 Task: Look for products in the category "Lotion" from Nubian Heritage only.
Action: Mouse moved to (897, 298)
Screenshot: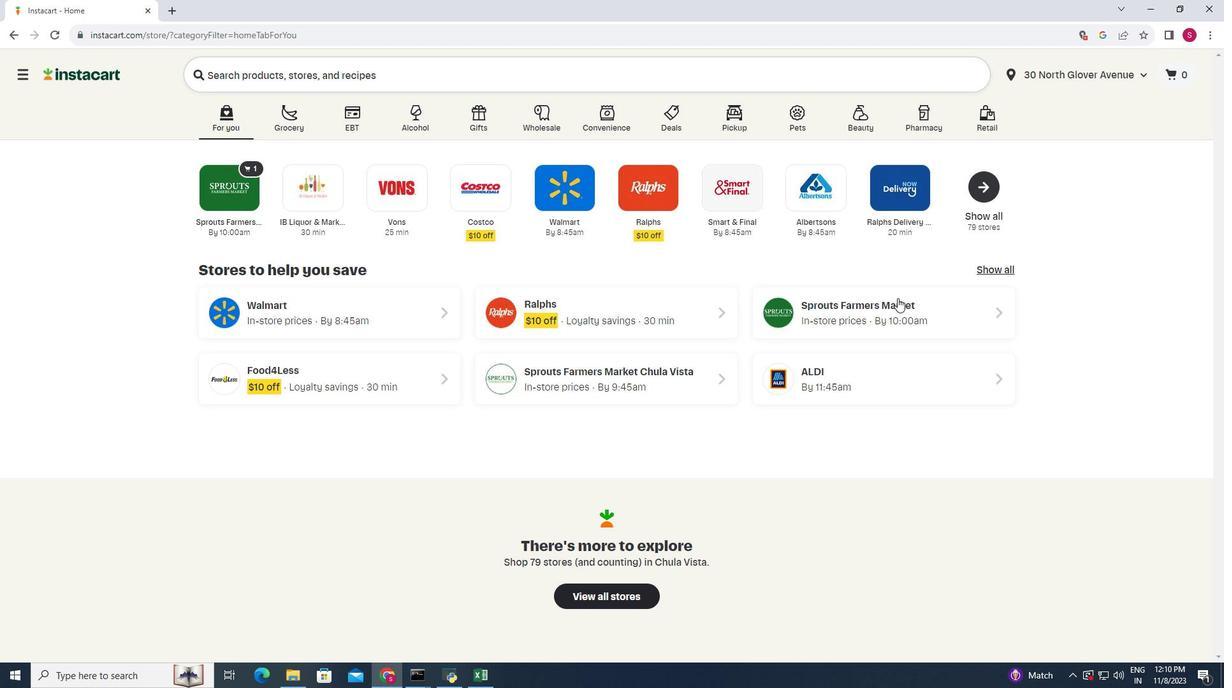 
Action: Mouse pressed left at (897, 298)
Screenshot: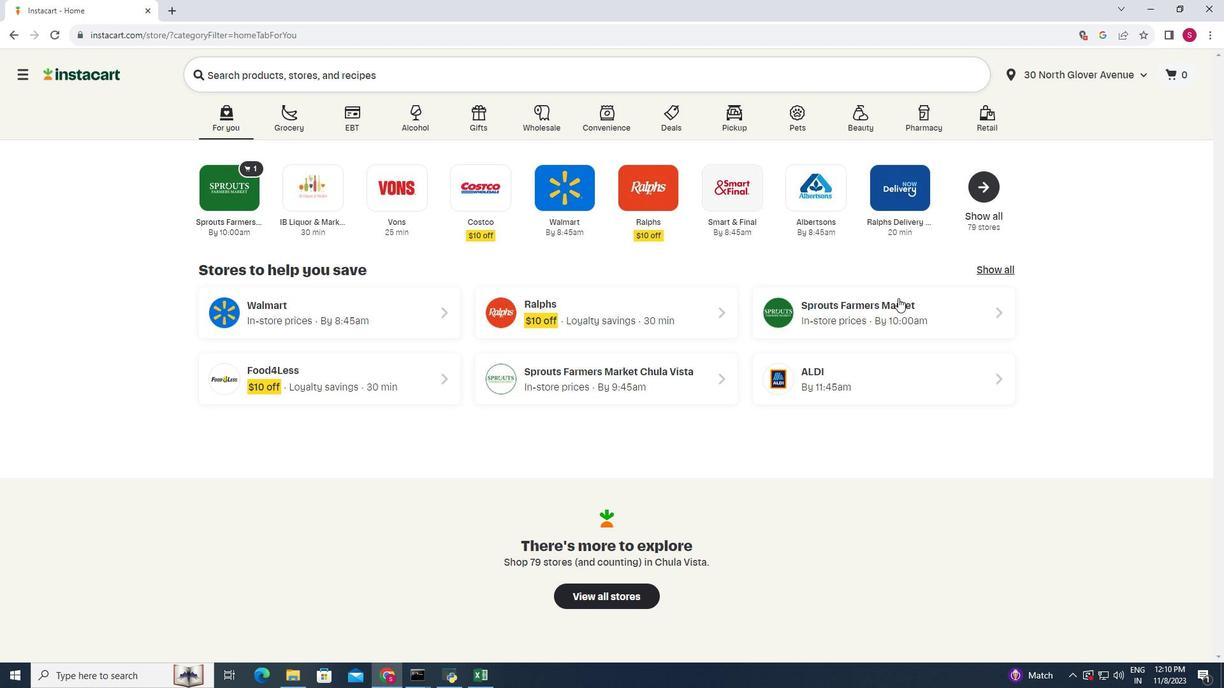 
Action: Mouse moved to (75, 443)
Screenshot: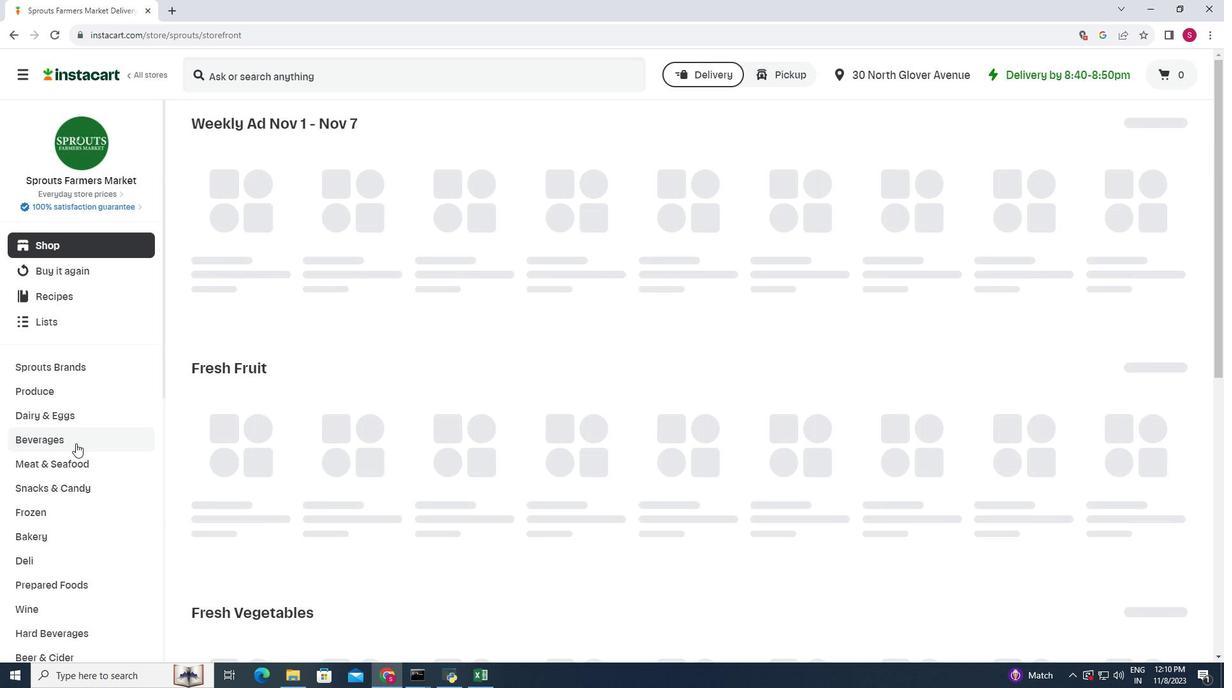 
Action: Mouse scrolled (75, 443) with delta (0, 0)
Screenshot: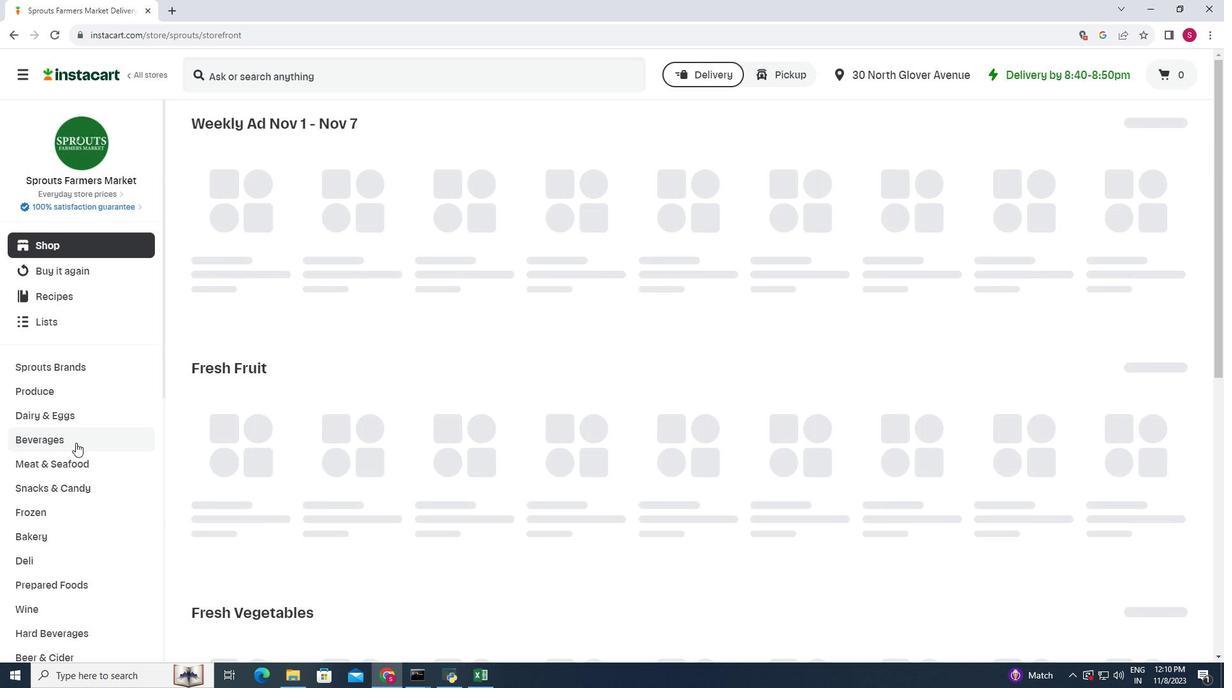 
Action: Mouse moved to (78, 439)
Screenshot: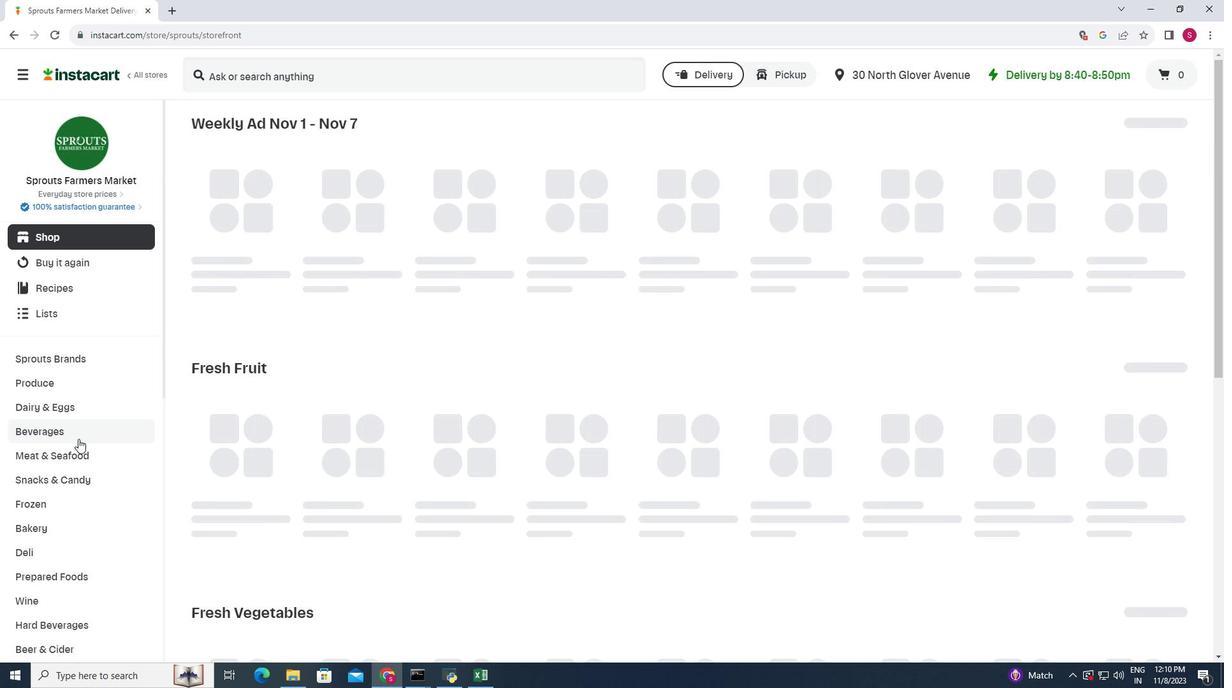 
Action: Mouse scrolled (78, 438) with delta (0, 0)
Screenshot: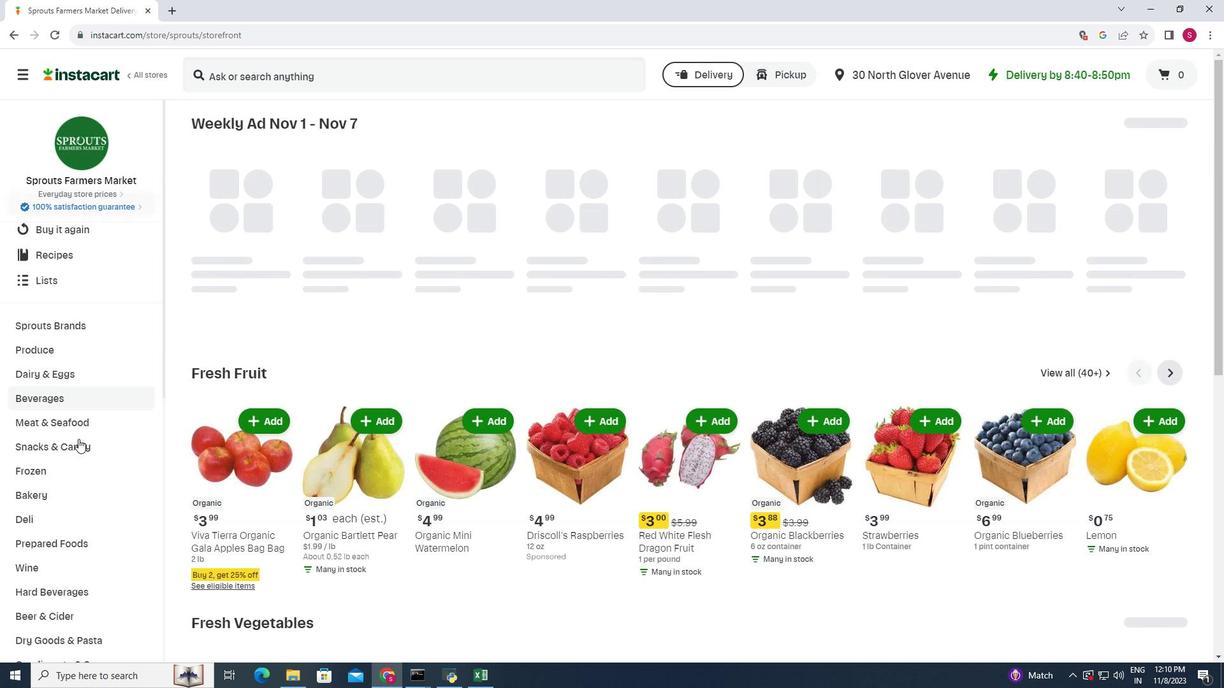 
Action: Mouse moved to (78, 439)
Screenshot: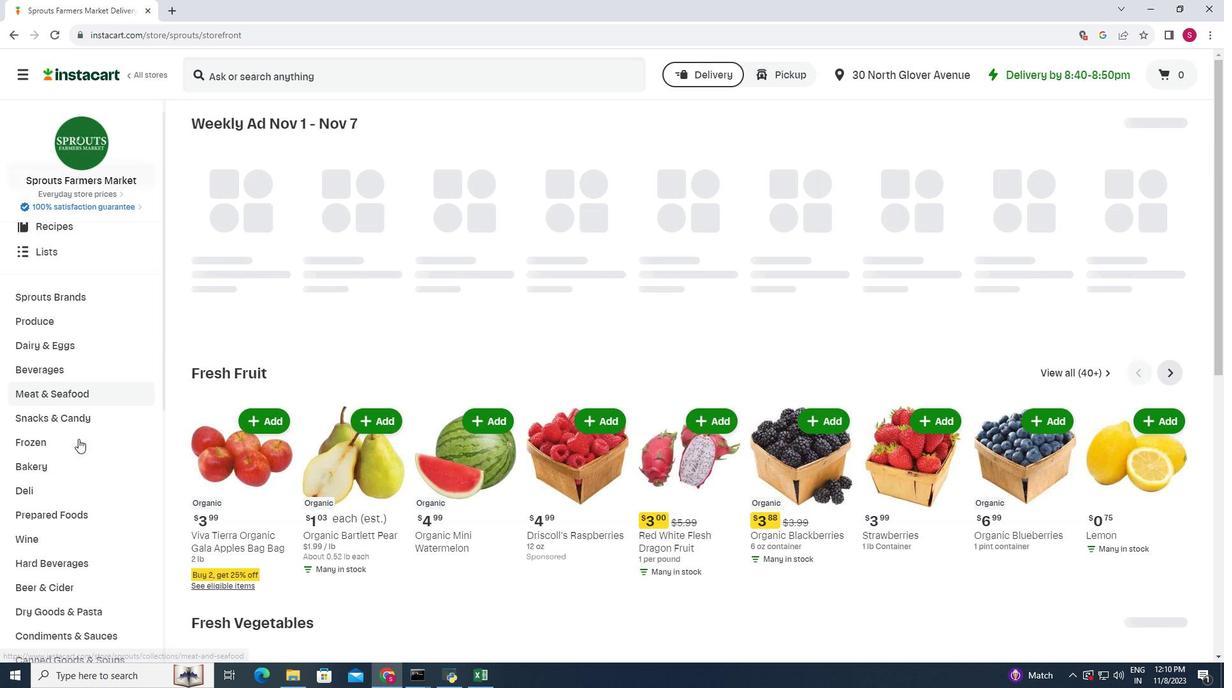 
Action: Mouse scrolled (78, 438) with delta (0, 0)
Screenshot: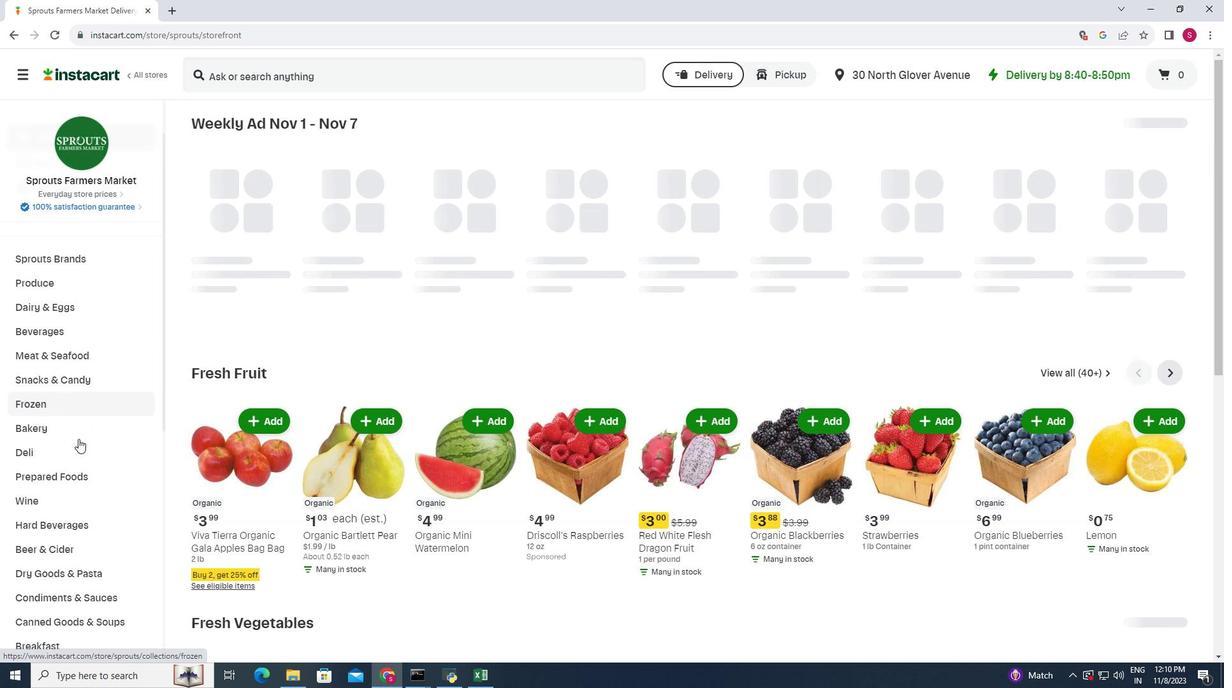 
Action: Mouse moved to (80, 439)
Screenshot: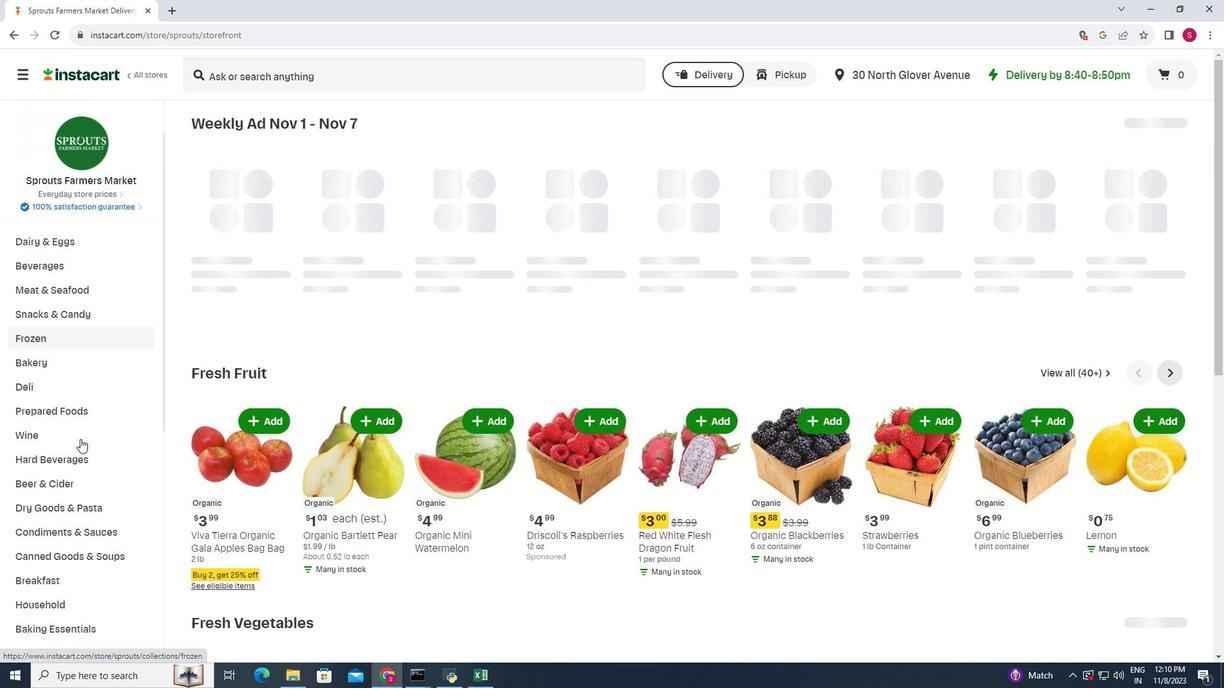 
Action: Mouse scrolled (80, 438) with delta (0, 0)
Screenshot: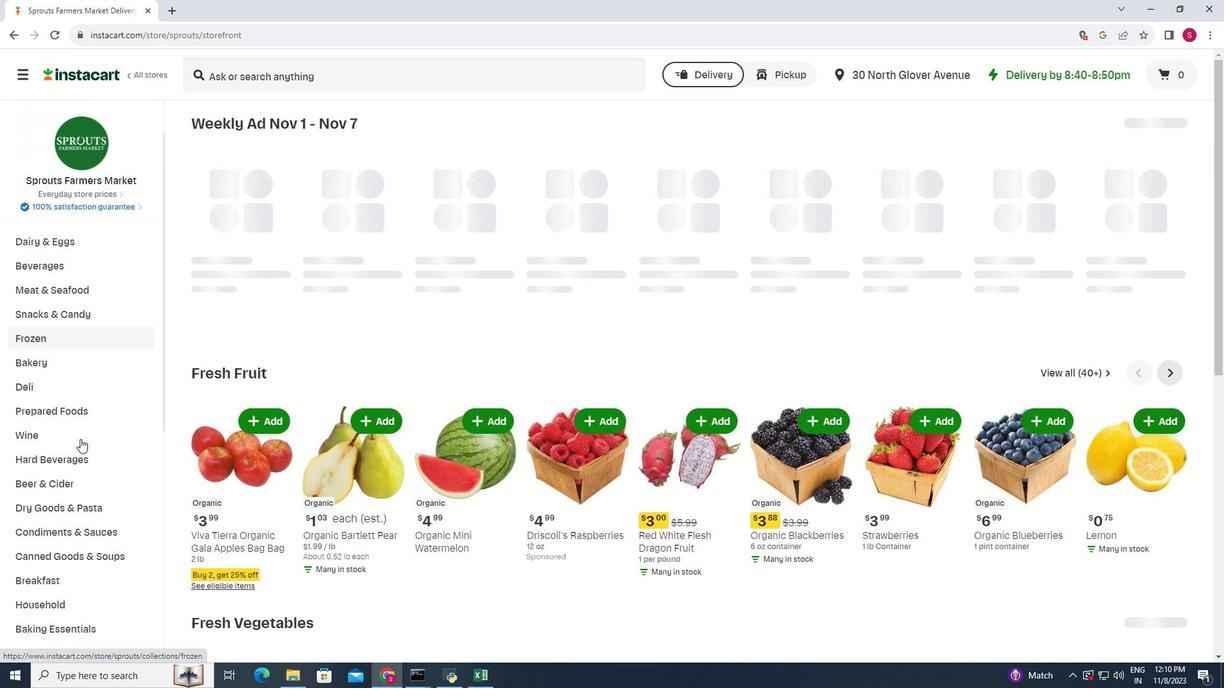 
Action: Mouse moved to (86, 430)
Screenshot: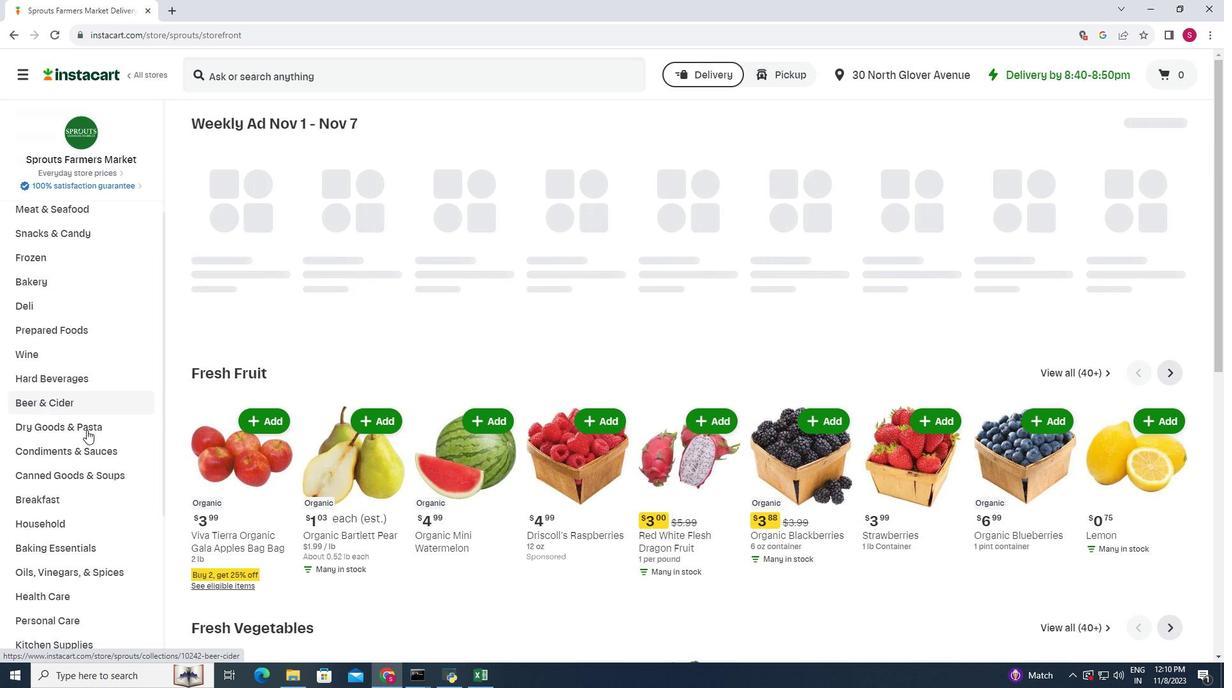 
Action: Mouse scrolled (86, 429) with delta (0, 0)
Screenshot: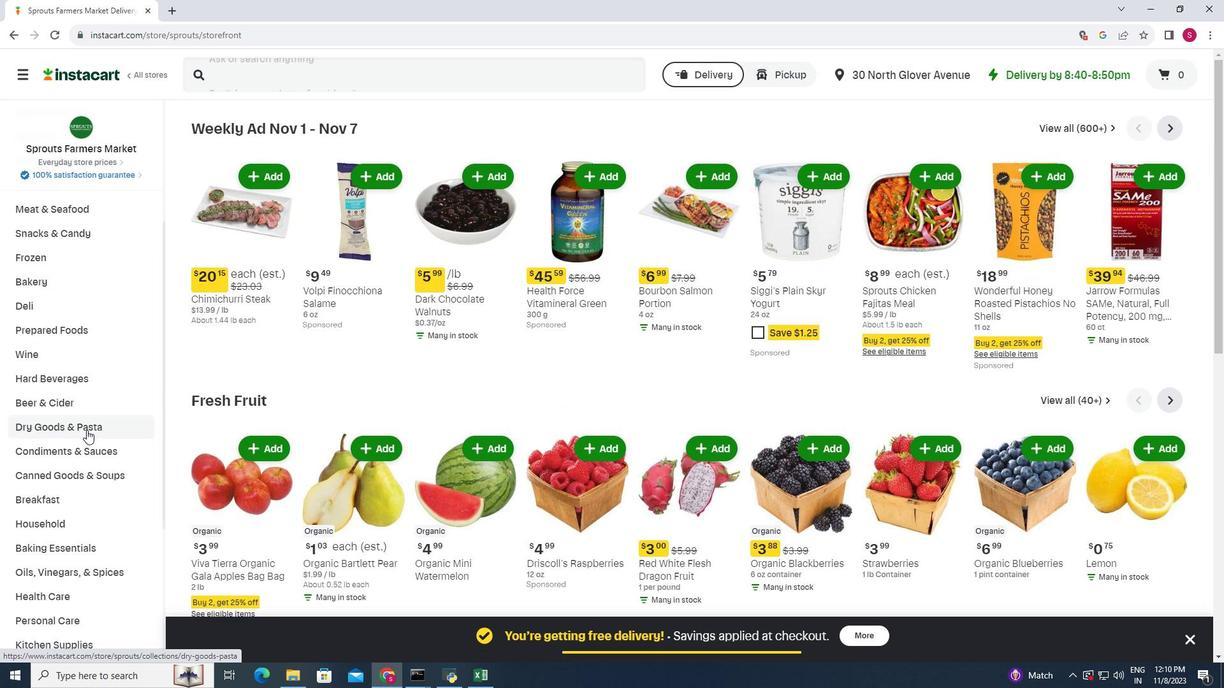 
Action: Mouse moved to (52, 551)
Screenshot: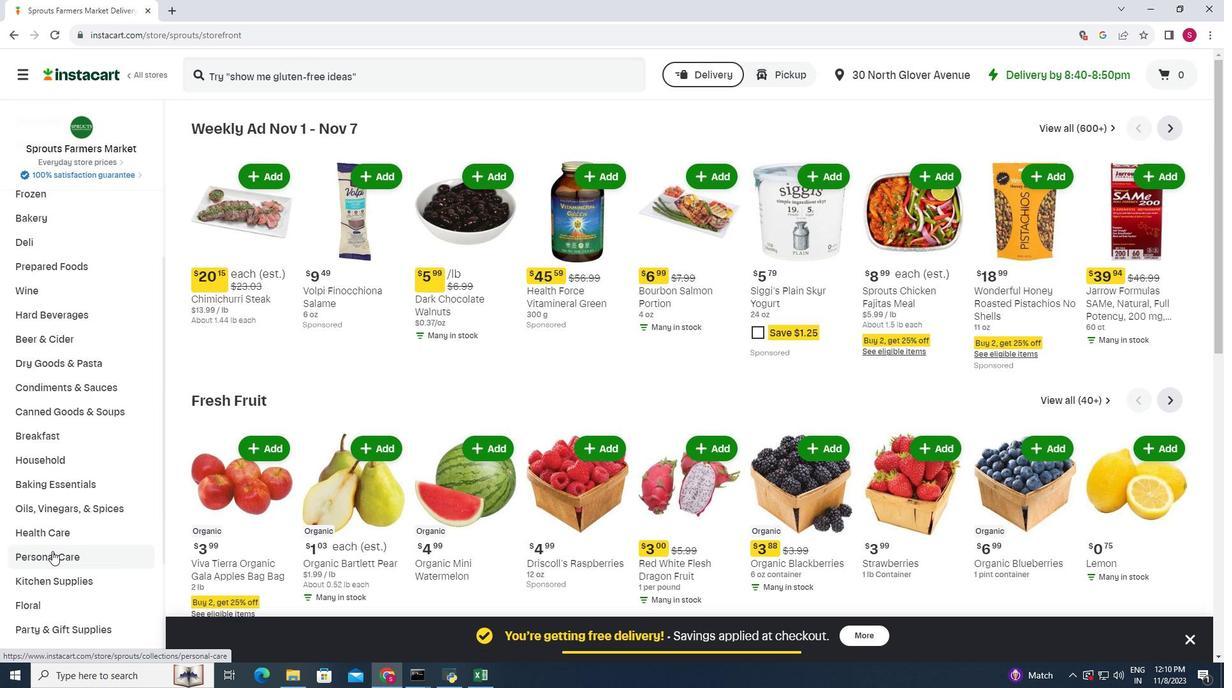 
Action: Mouse pressed left at (52, 551)
Screenshot: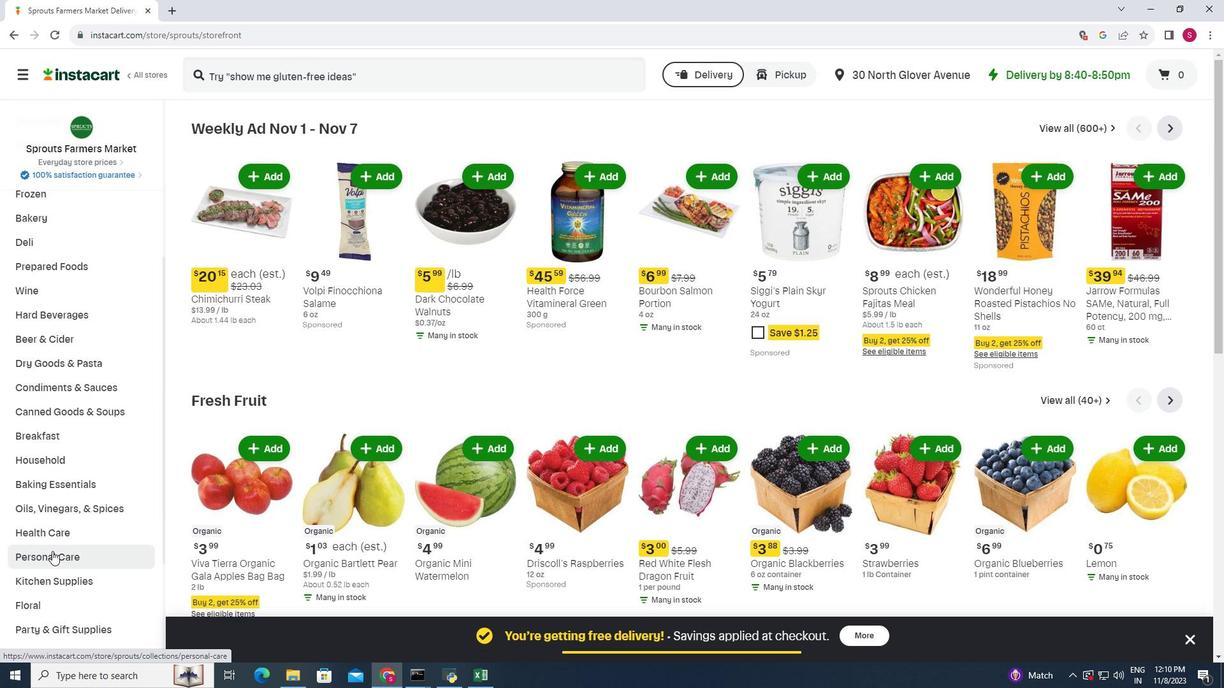 
Action: Mouse moved to (325, 162)
Screenshot: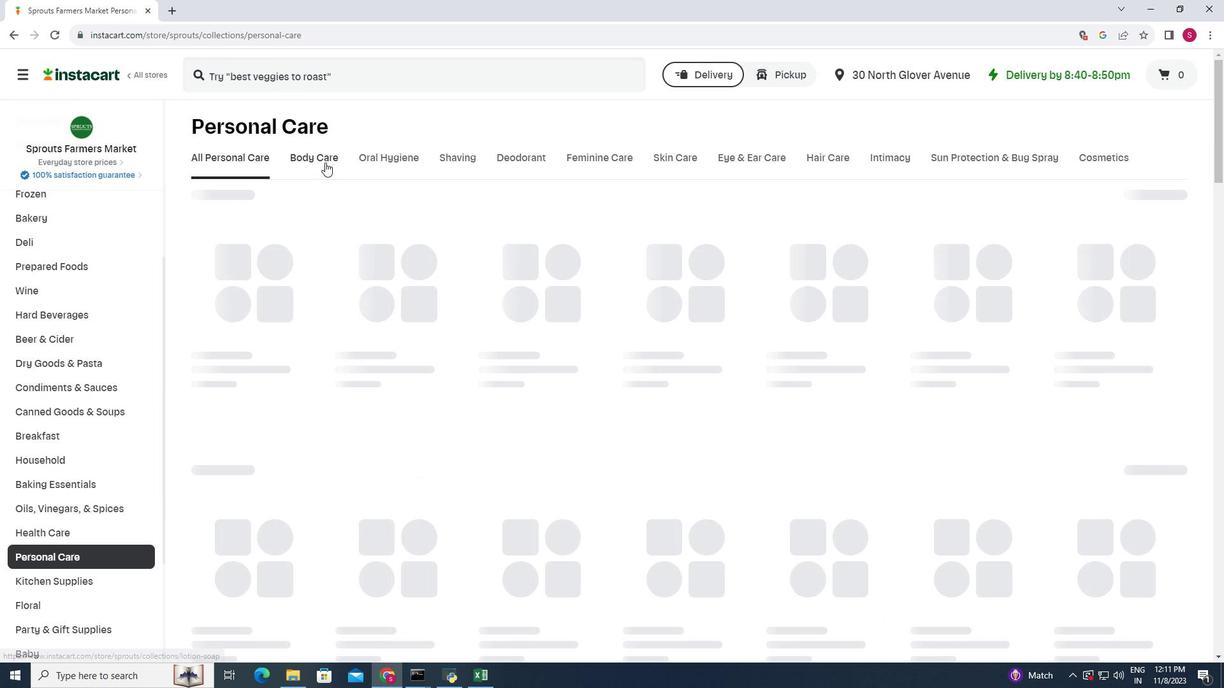 
Action: Mouse pressed left at (325, 162)
Screenshot: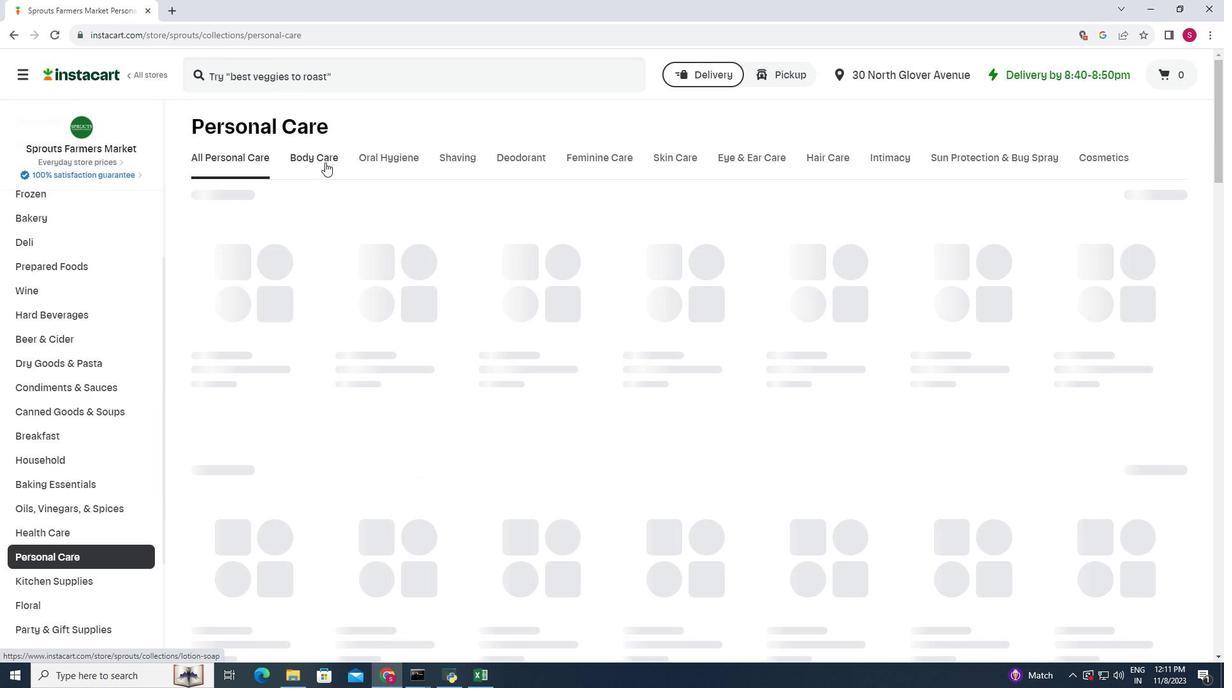 
Action: Mouse moved to (499, 216)
Screenshot: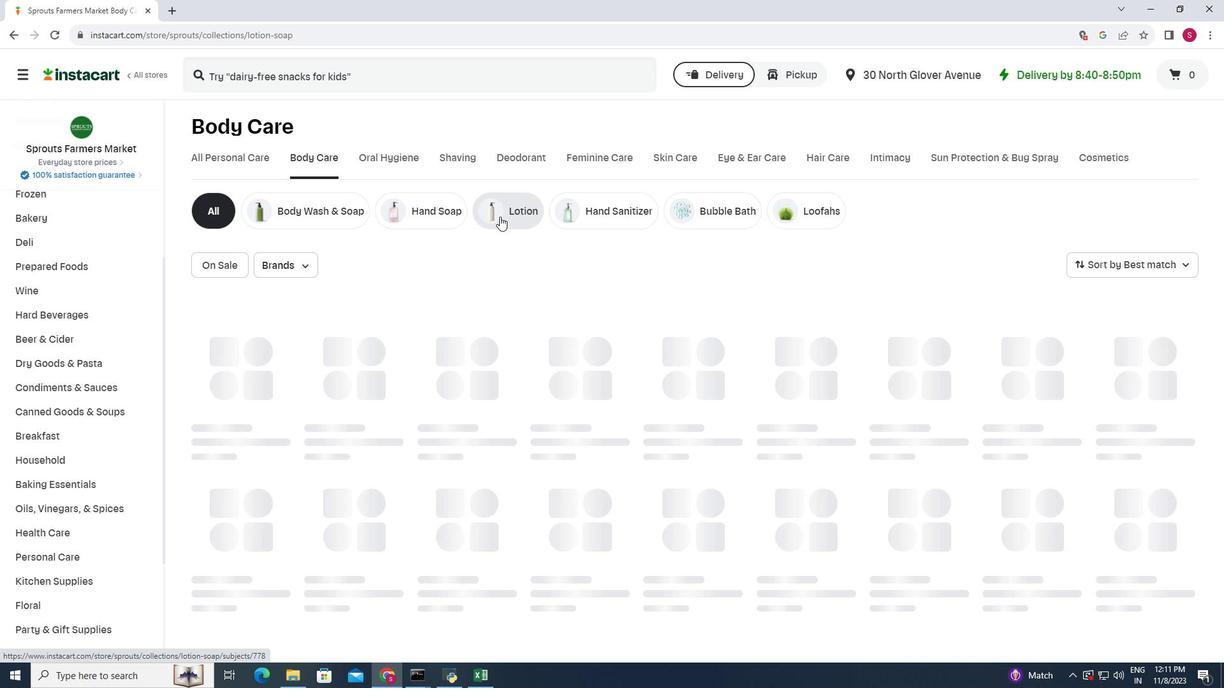 
Action: Mouse pressed left at (499, 216)
Screenshot: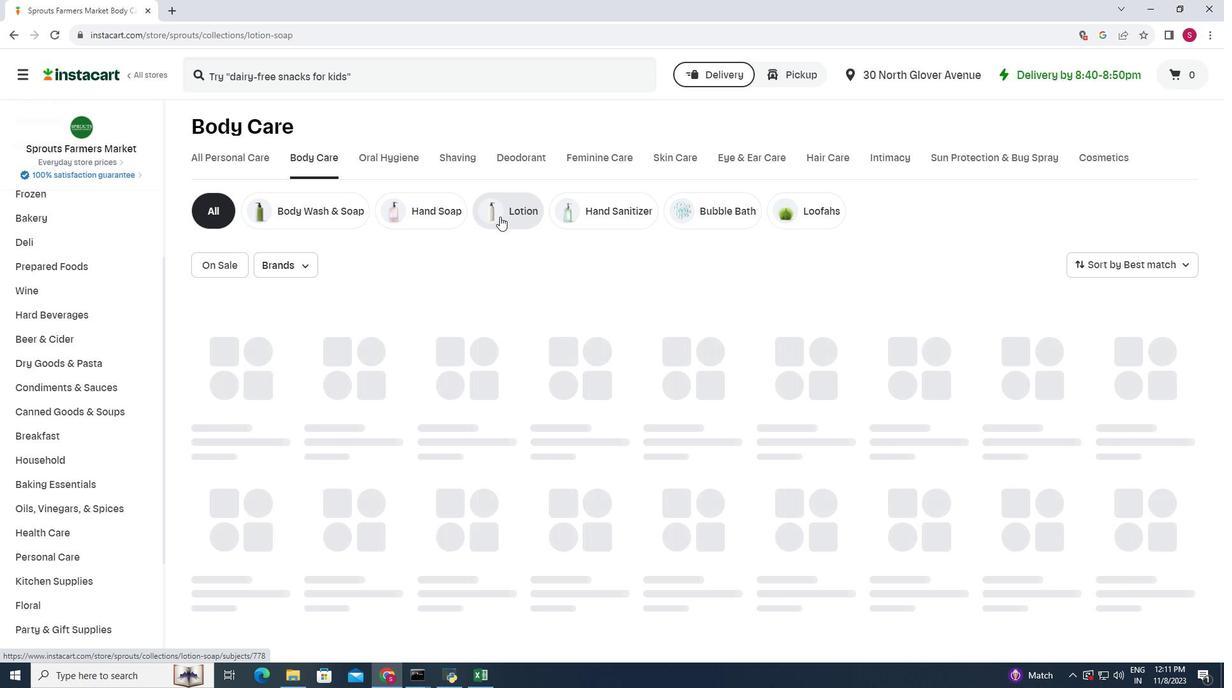 
Action: Mouse moved to (302, 256)
Screenshot: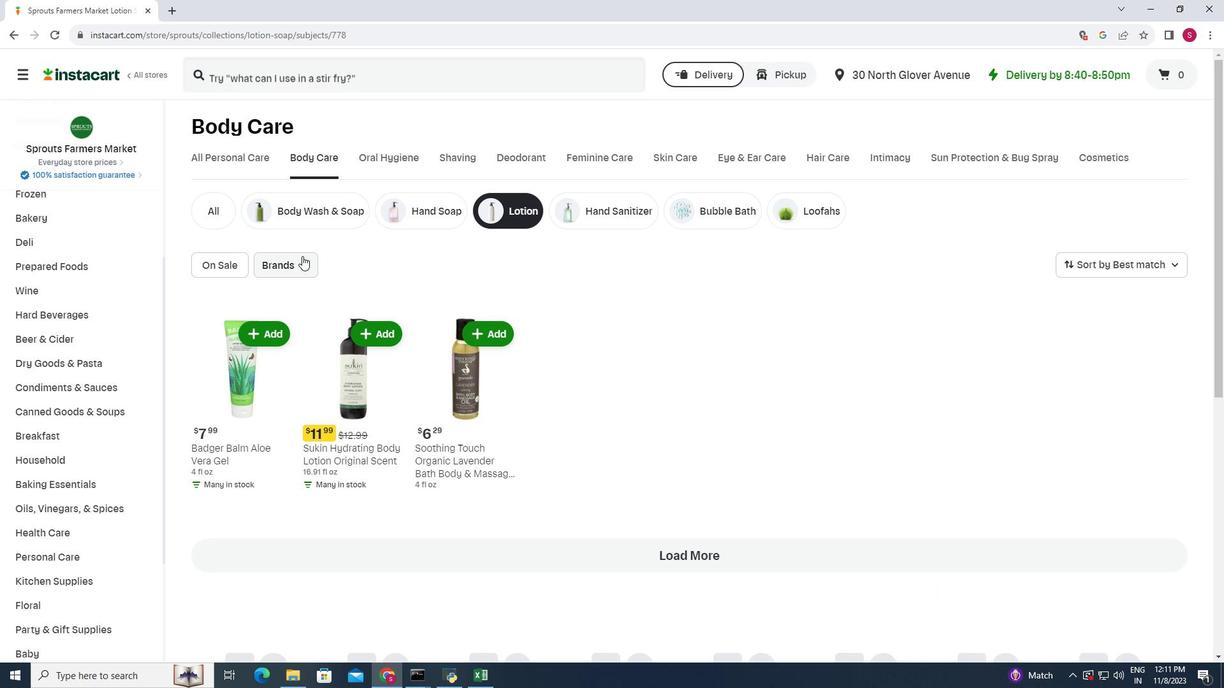 
Action: Mouse pressed left at (302, 256)
Screenshot: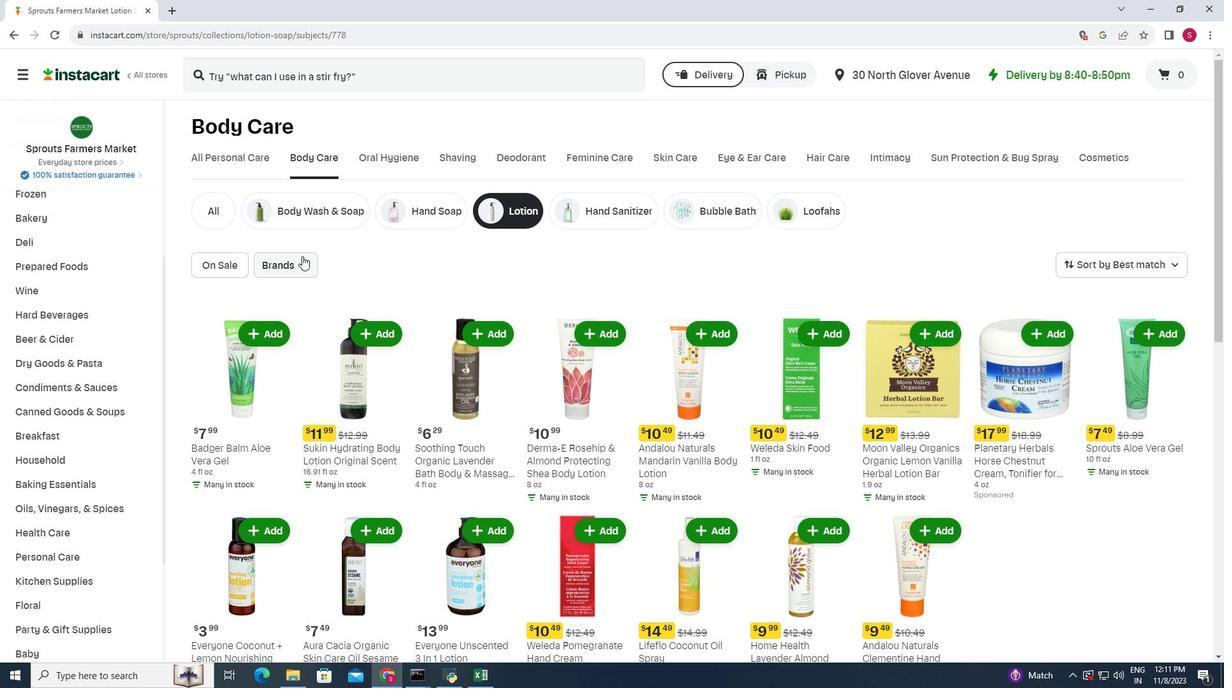 
Action: Mouse moved to (348, 357)
Screenshot: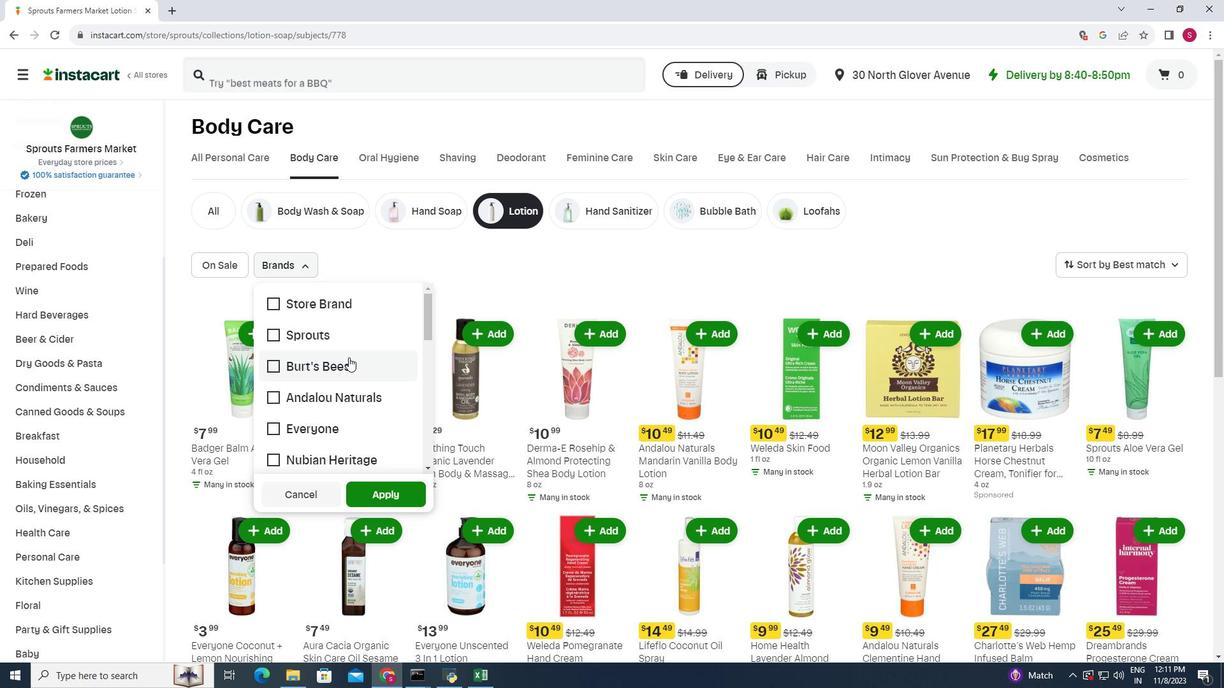 
Action: Mouse scrolled (348, 357) with delta (0, 0)
Screenshot: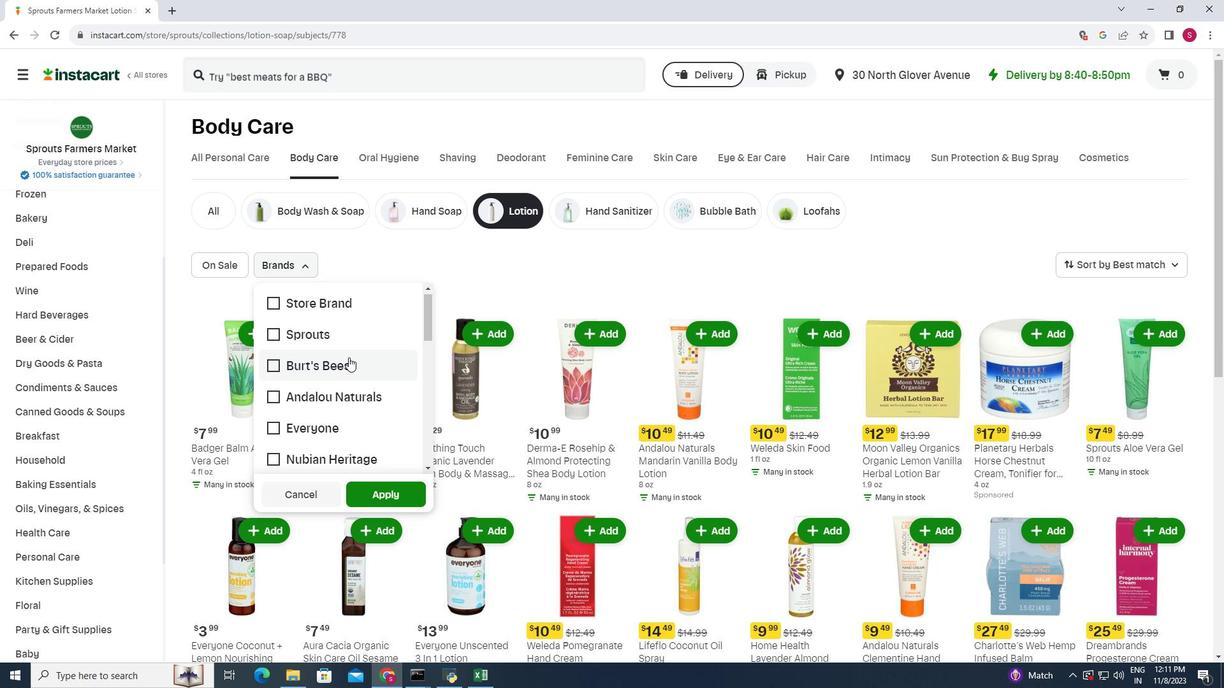 
Action: Mouse moved to (348, 392)
Screenshot: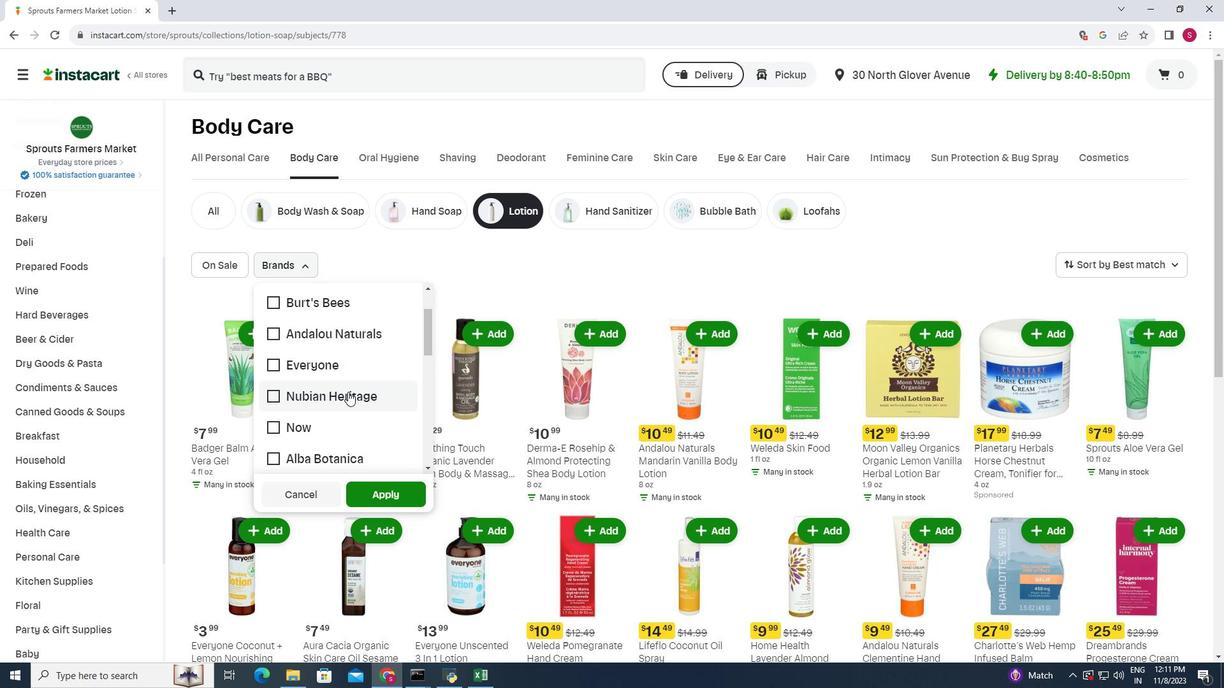 
Action: Mouse pressed left at (348, 392)
Screenshot: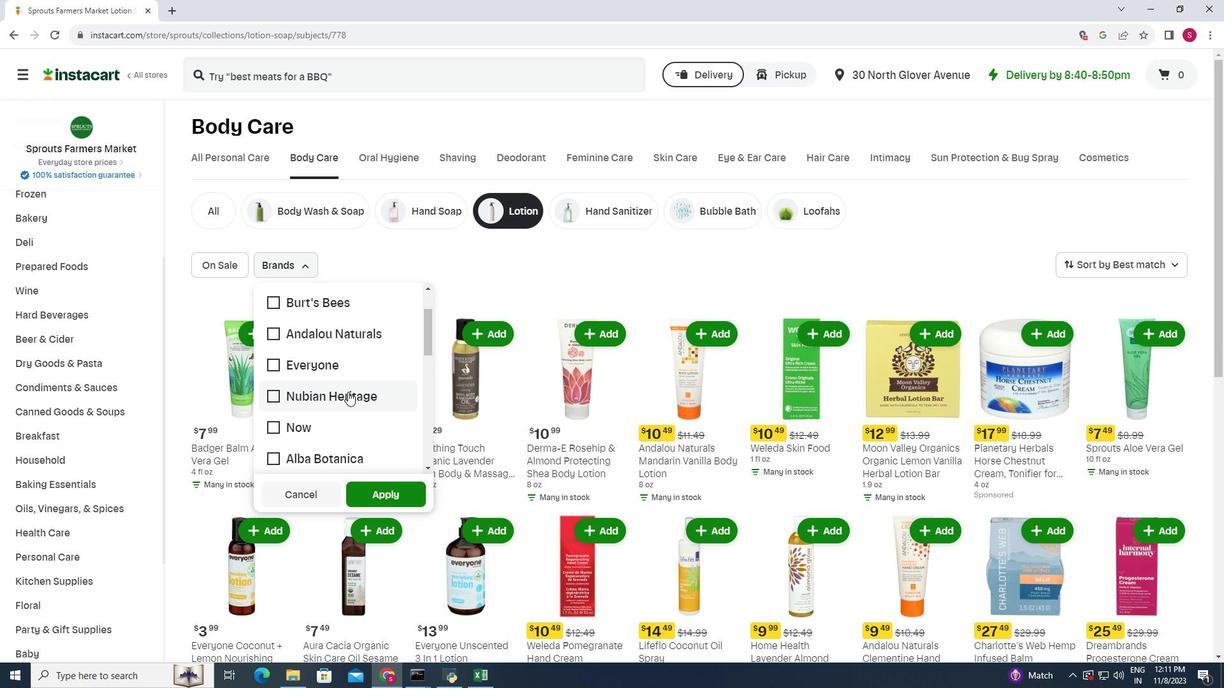 
Action: Mouse moved to (357, 487)
Screenshot: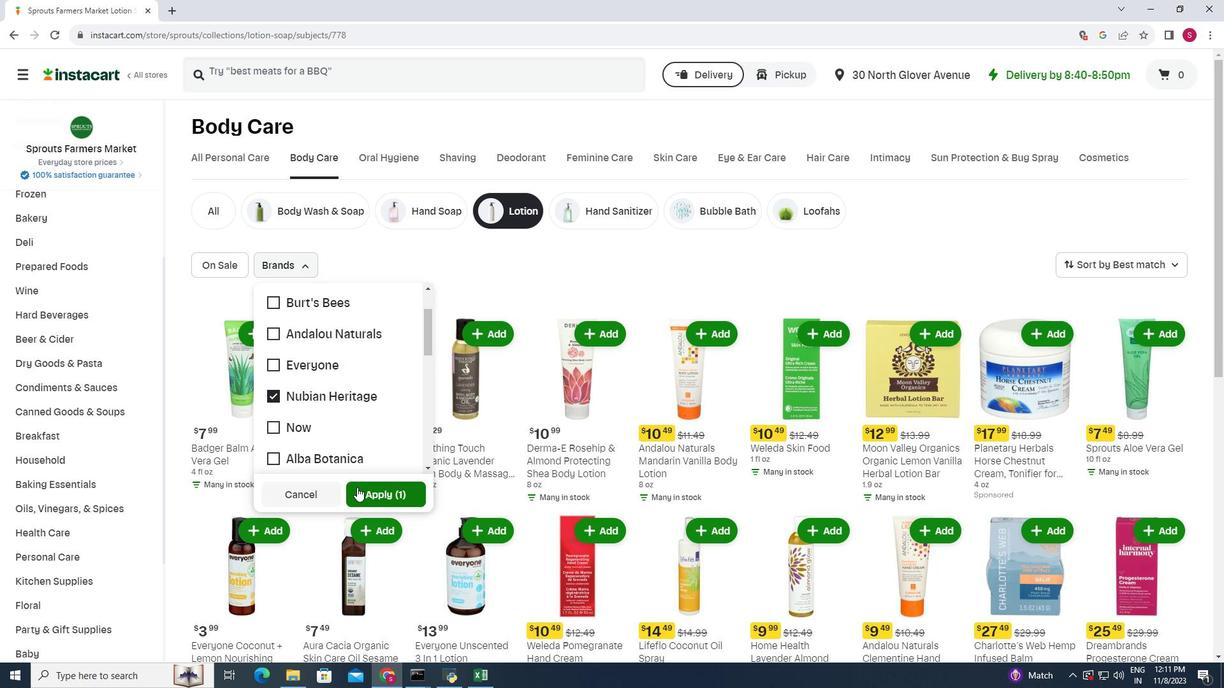 
Action: Mouse pressed left at (357, 487)
Screenshot: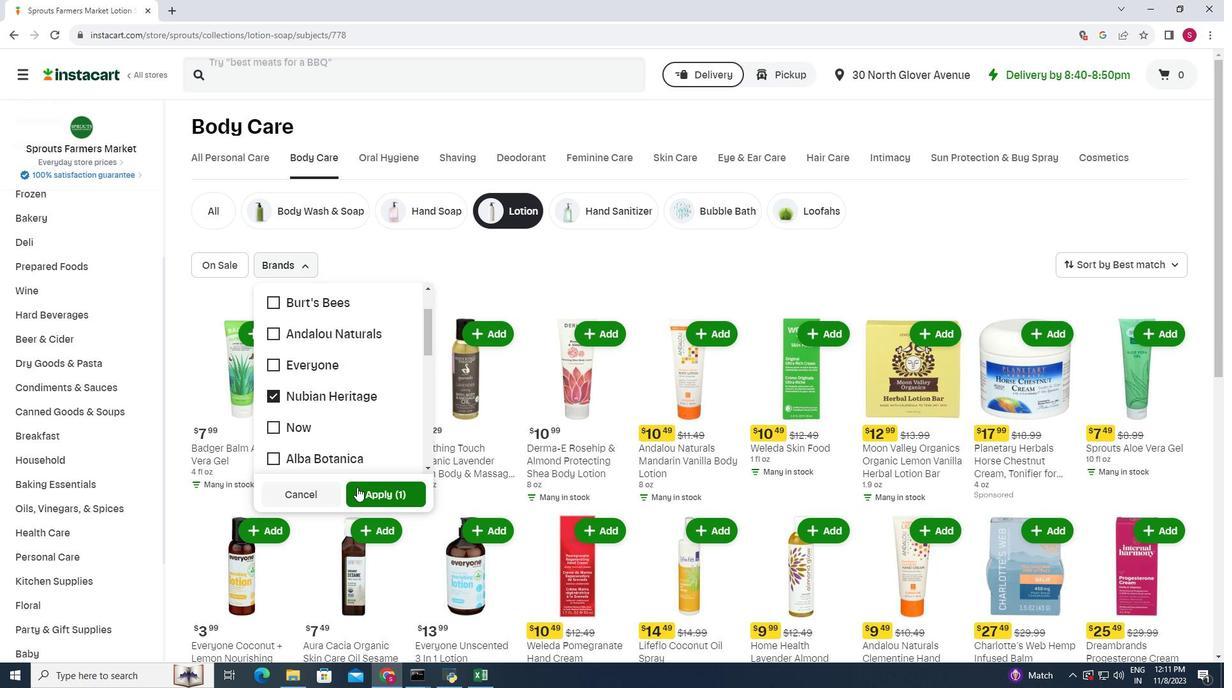 
Action: Mouse moved to (443, 306)
Screenshot: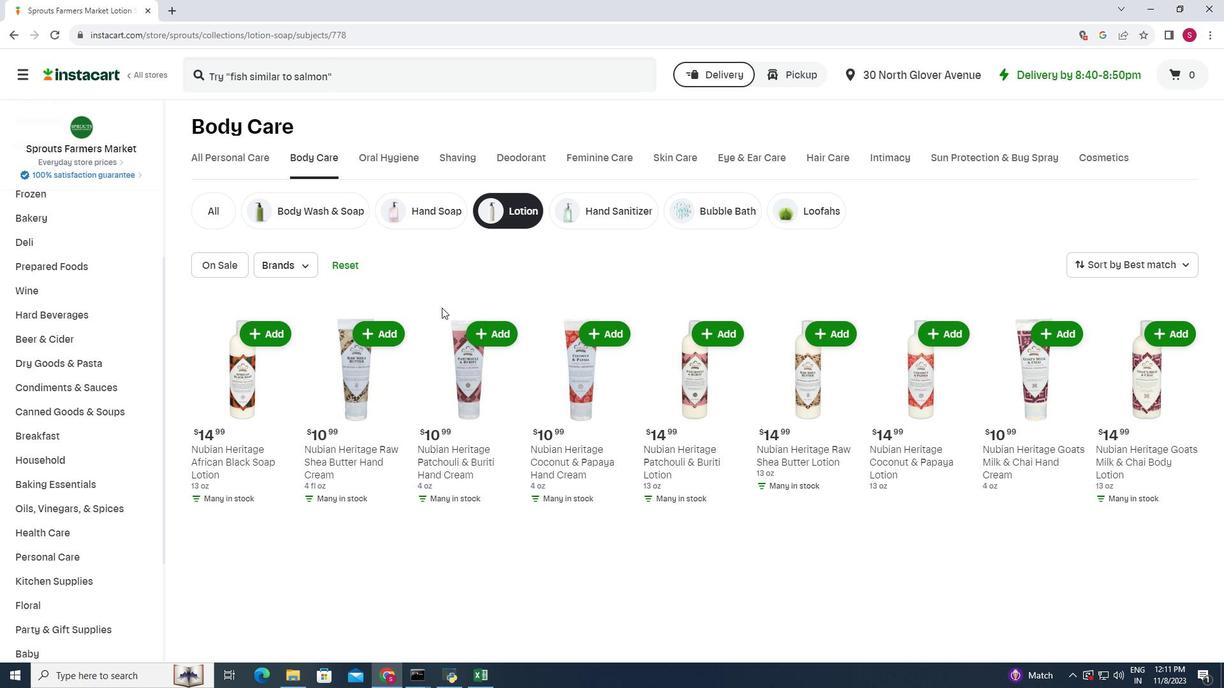 
Action: Mouse scrolled (443, 305) with delta (0, 0)
Screenshot: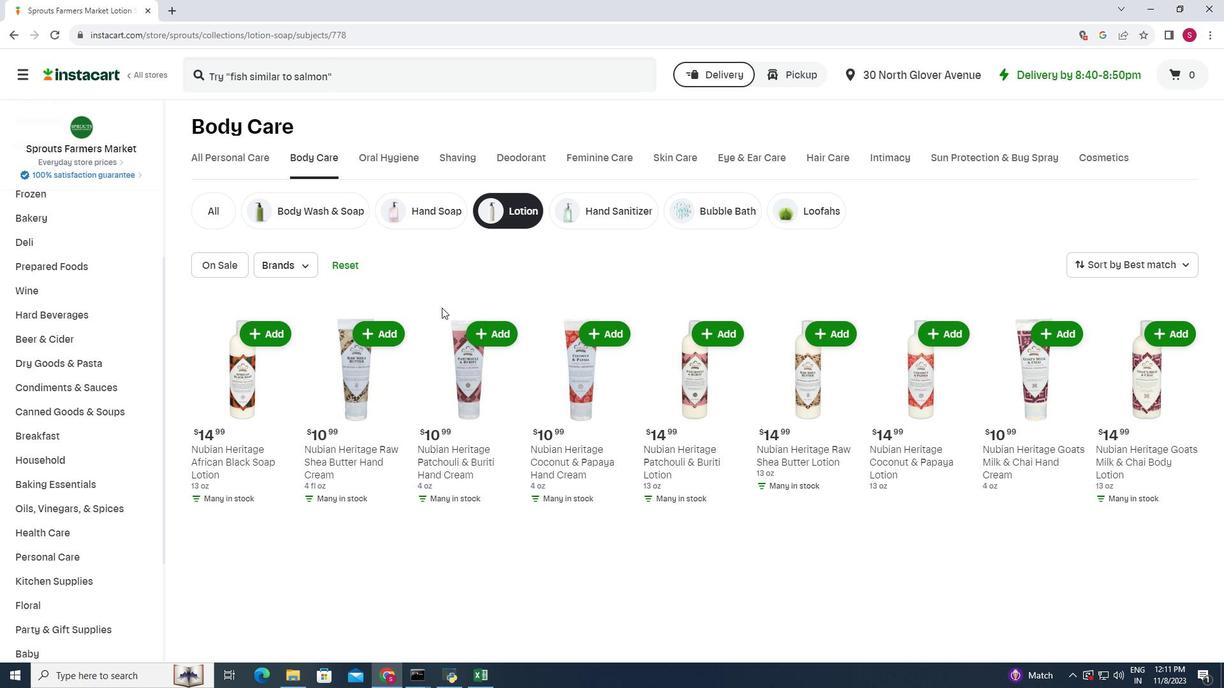 
Action: Mouse moved to (438, 313)
Screenshot: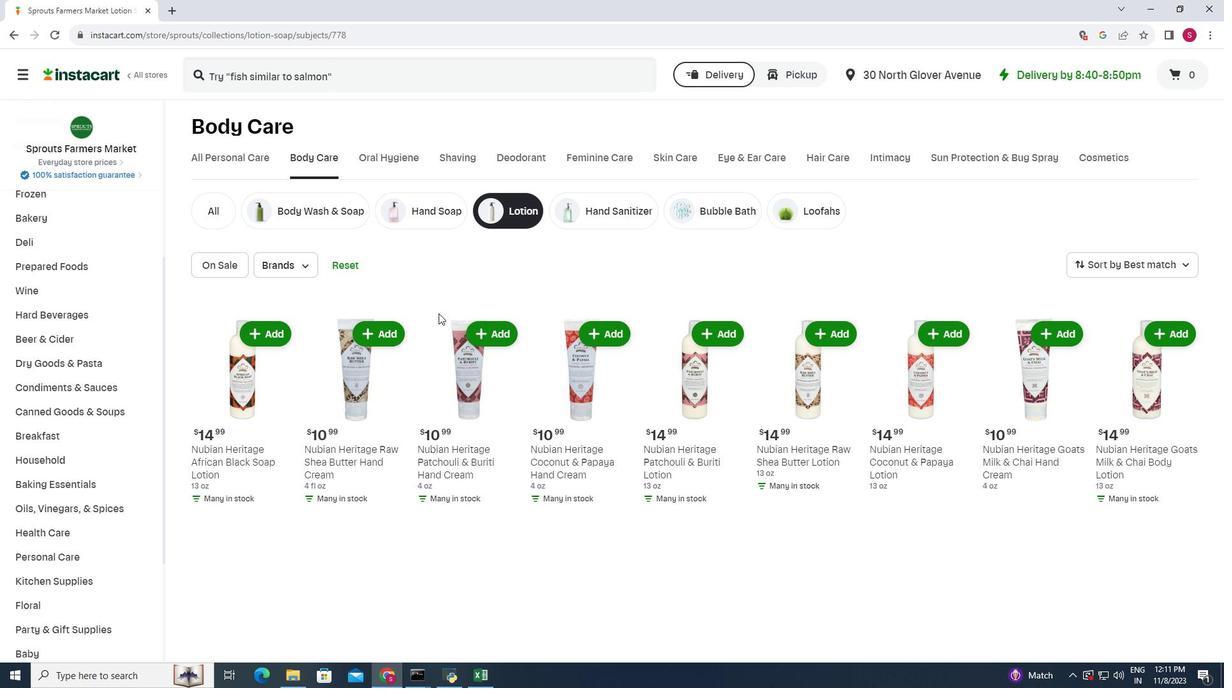 
Action: Mouse scrolled (438, 313) with delta (0, 0)
Screenshot: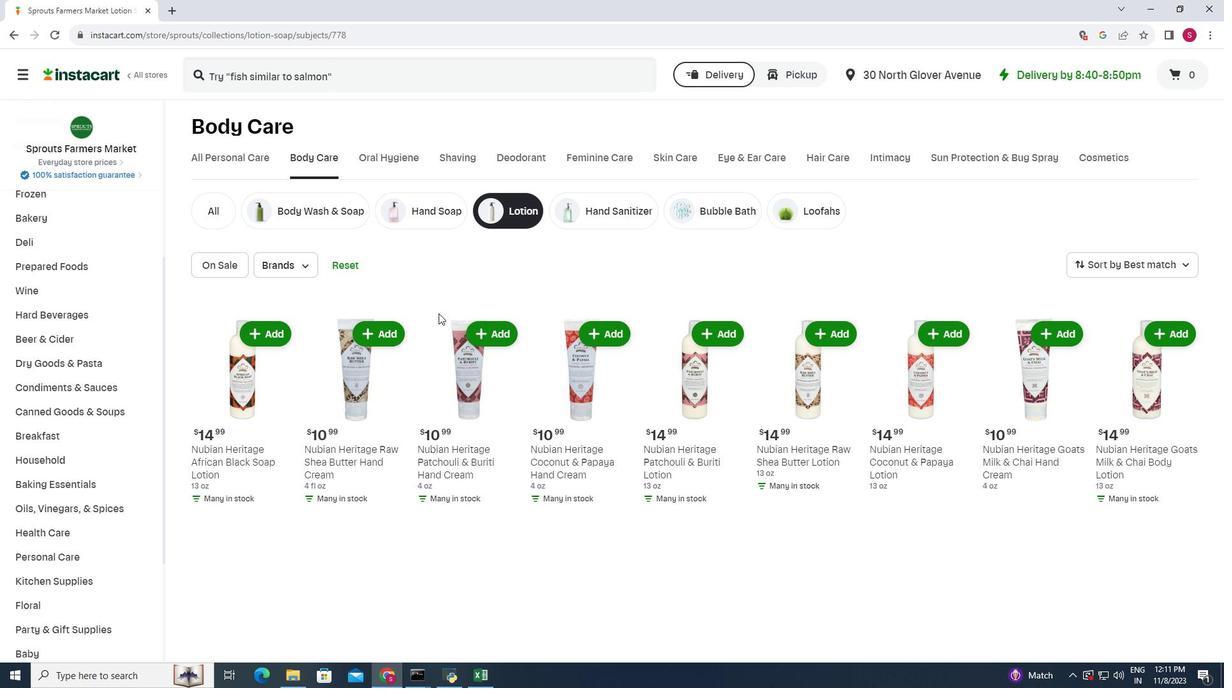 
Action: Mouse moved to (438, 314)
Screenshot: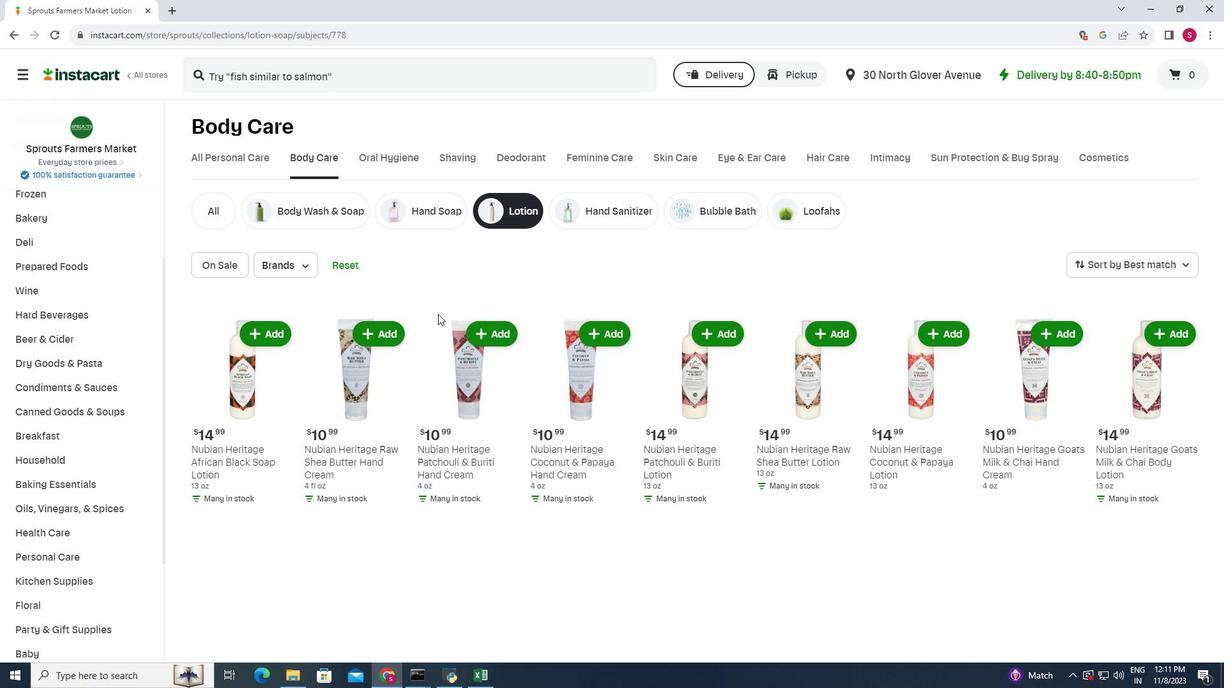 
Action: Mouse scrolled (438, 313) with delta (0, 0)
Screenshot: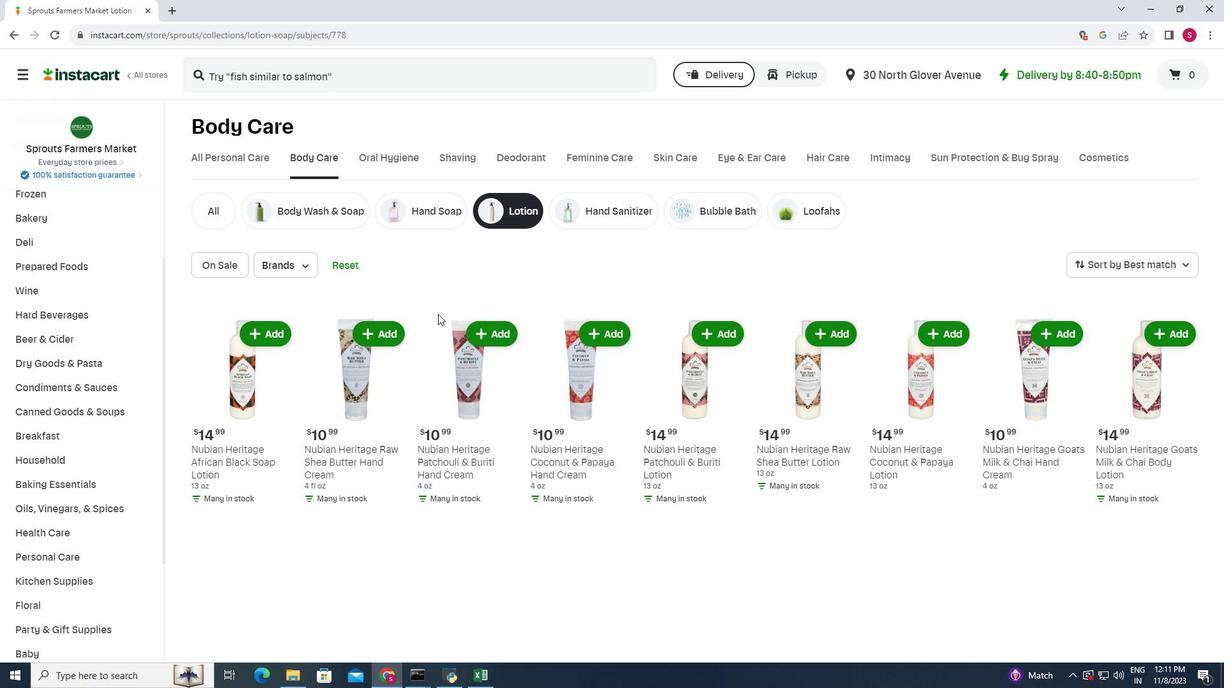 
Action: Mouse moved to (418, 311)
Screenshot: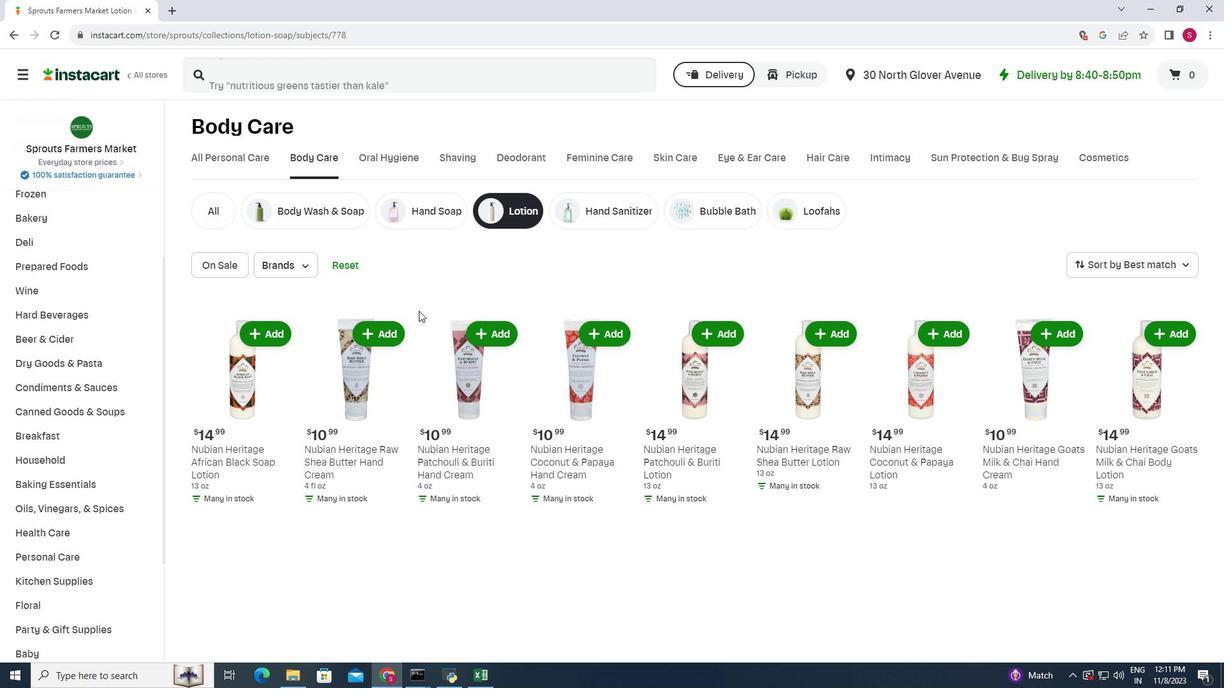 
